 Task: Search one way flight ticket for 3 adults in first from Columbus: John Glenn Columbus International Airport to Springfield: Abraham Lincoln Capital Airport on 5-2-2023. Choice of flights is Royal air maroc. Number of bags: 2 checked bags. Price is upto 72000. Outbound departure time preference is 16:15.
Action: Mouse moved to (293, 250)
Screenshot: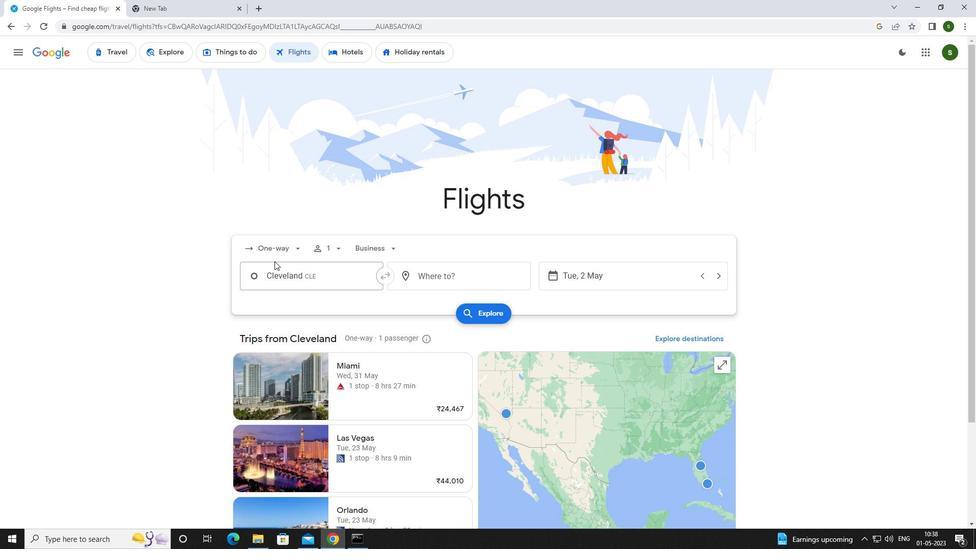 
Action: Mouse pressed left at (293, 250)
Screenshot: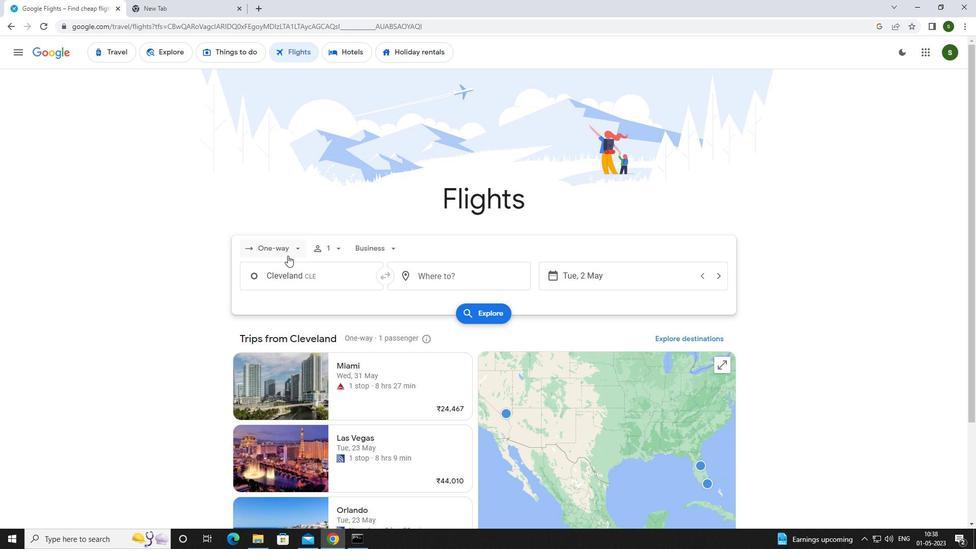 
Action: Mouse moved to (293, 291)
Screenshot: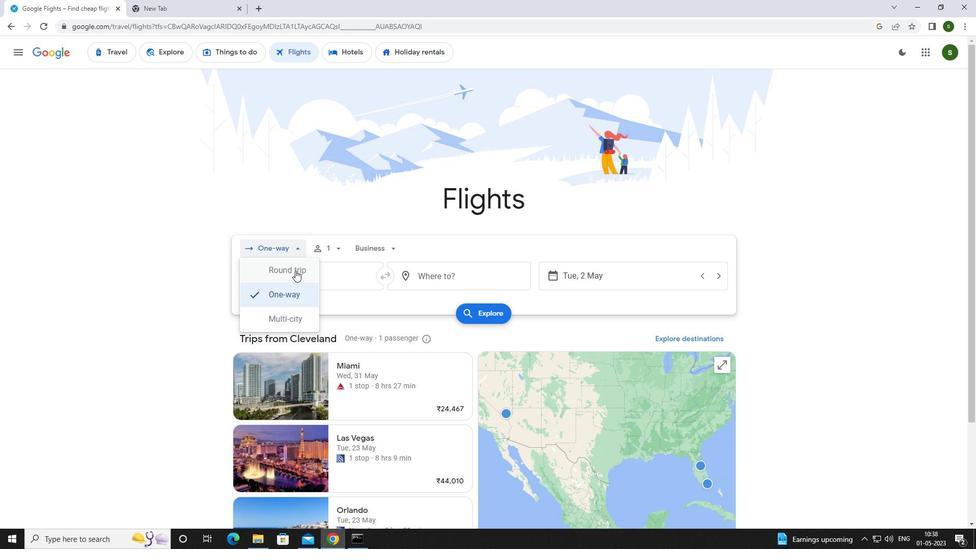 
Action: Mouse pressed left at (293, 291)
Screenshot: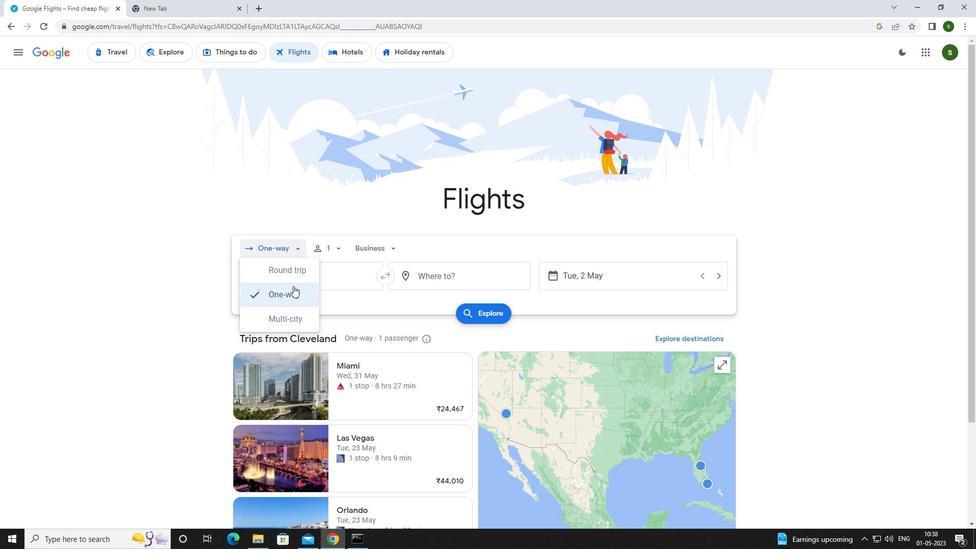 
Action: Mouse moved to (341, 250)
Screenshot: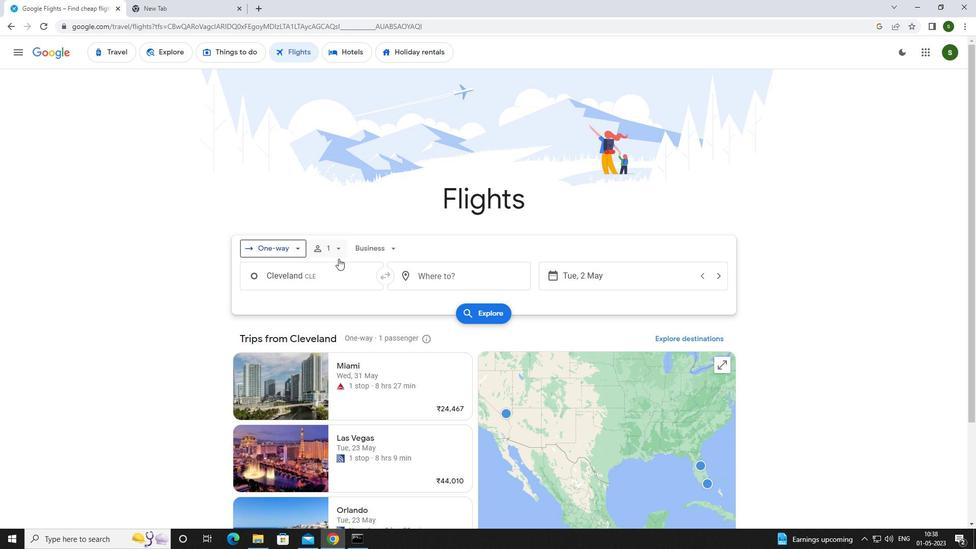 
Action: Mouse pressed left at (341, 250)
Screenshot: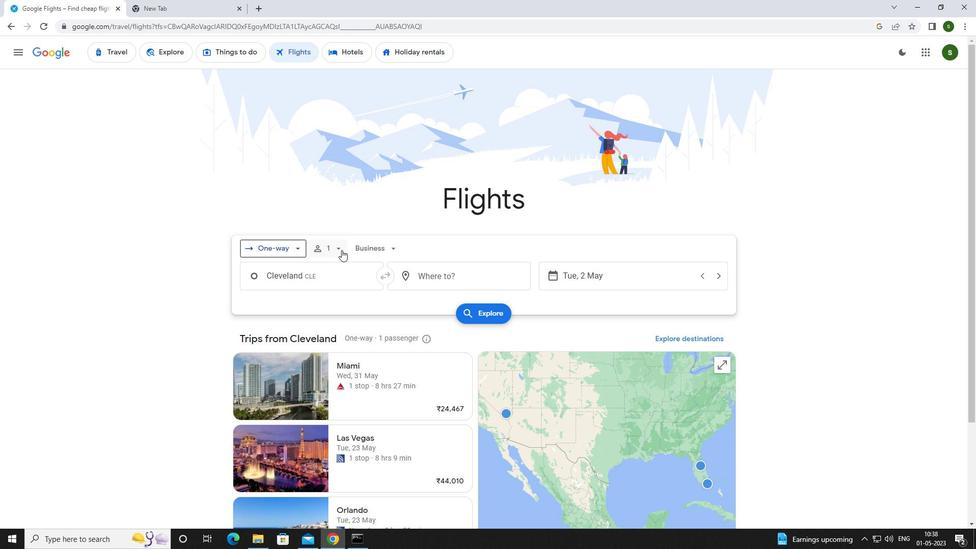 
Action: Mouse moved to (419, 275)
Screenshot: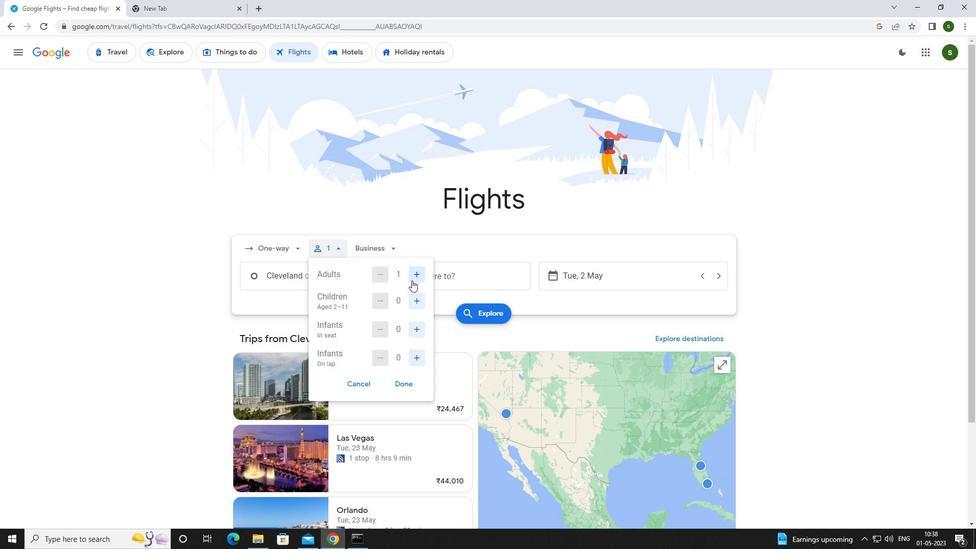 
Action: Mouse pressed left at (419, 275)
Screenshot: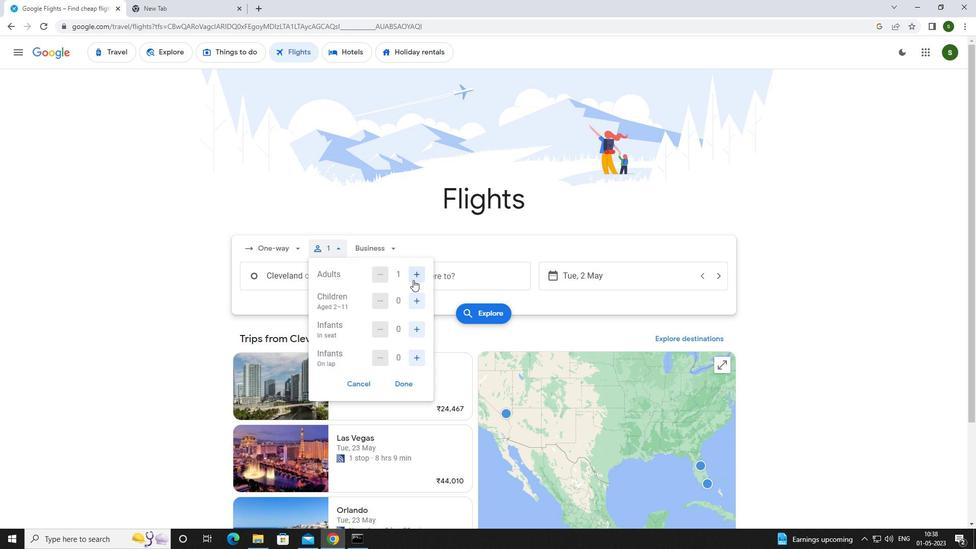 
Action: Mouse pressed left at (419, 275)
Screenshot: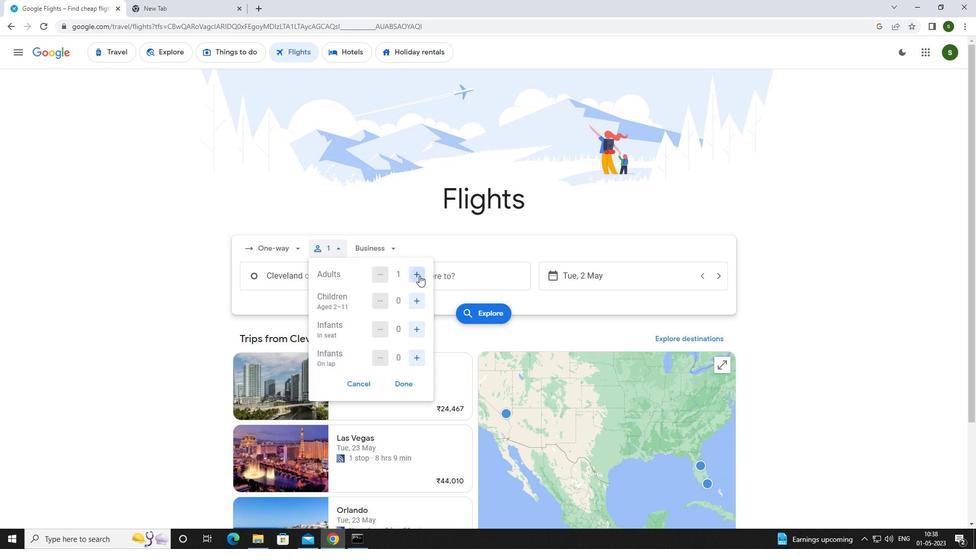 
Action: Mouse moved to (387, 250)
Screenshot: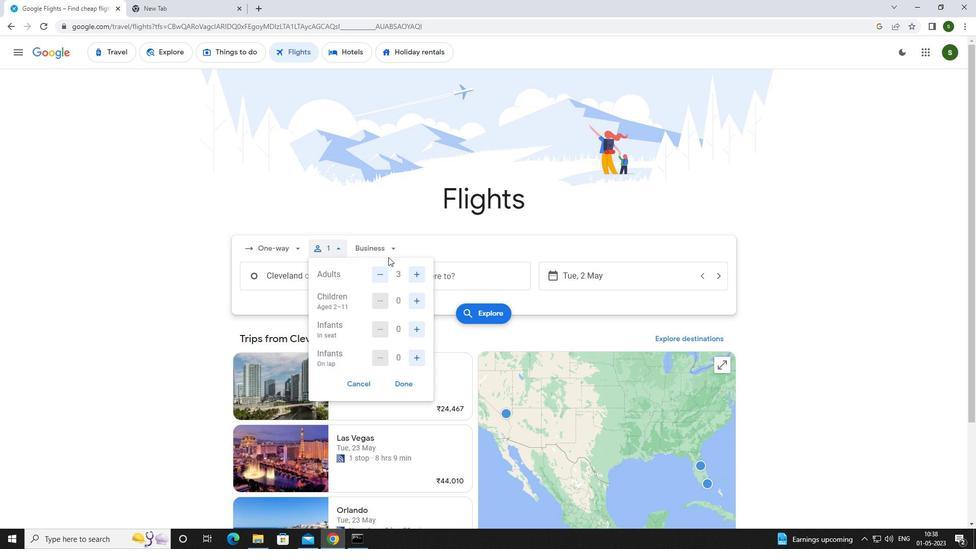 
Action: Mouse pressed left at (387, 250)
Screenshot: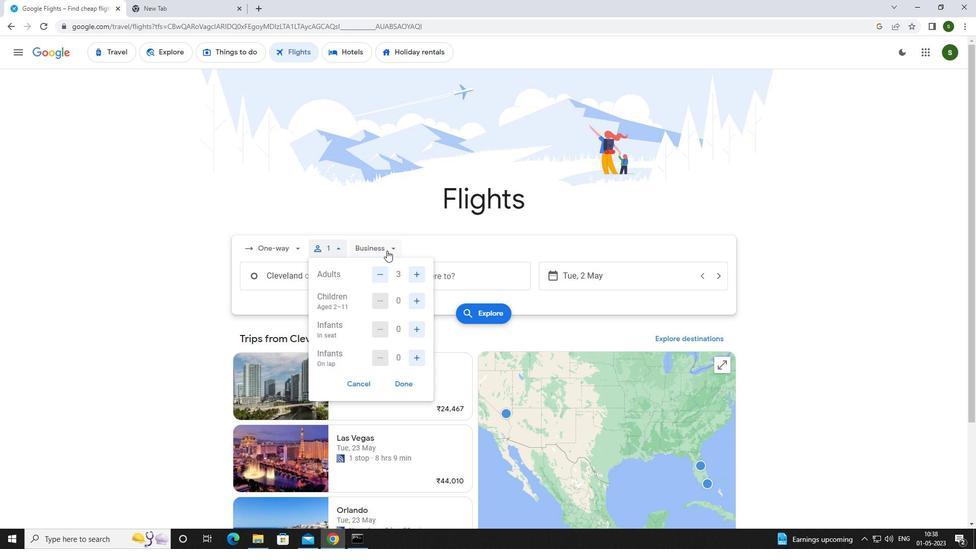
Action: Mouse moved to (403, 341)
Screenshot: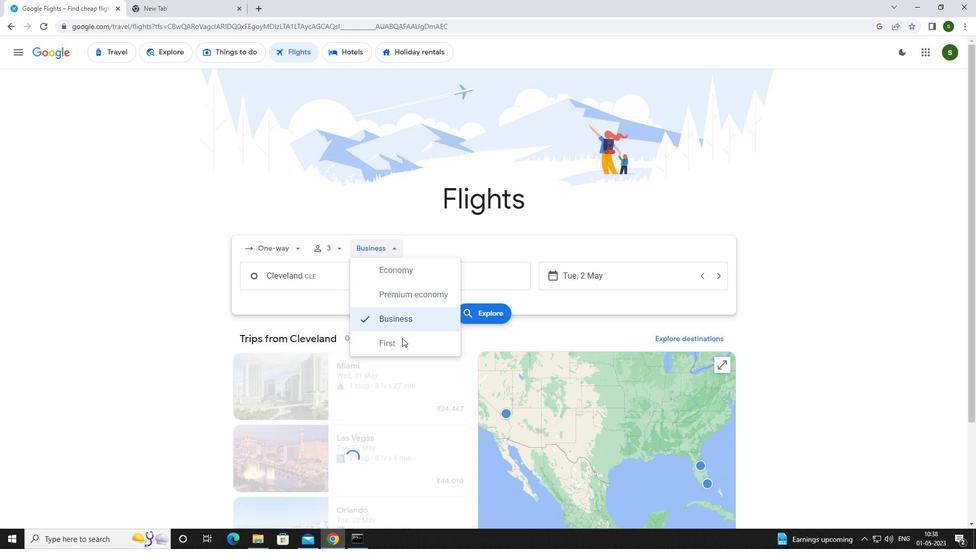 
Action: Mouse pressed left at (403, 341)
Screenshot: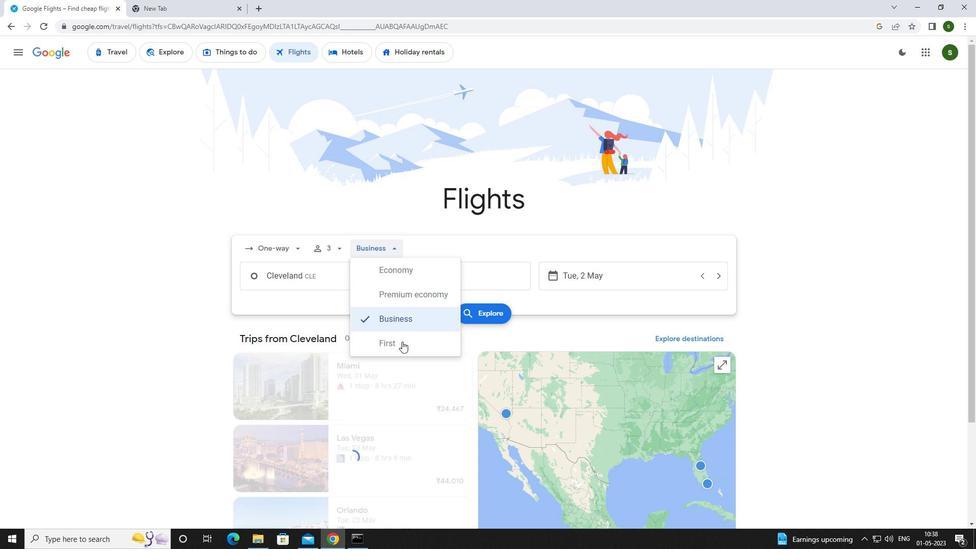 
Action: Mouse moved to (351, 279)
Screenshot: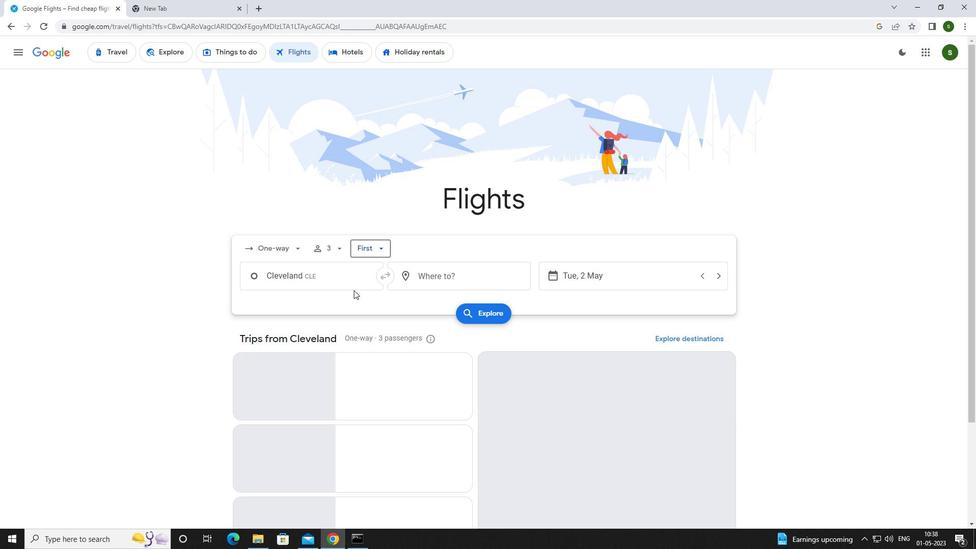 
Action: Mouse pressed left at (351, 279)
Screenshot: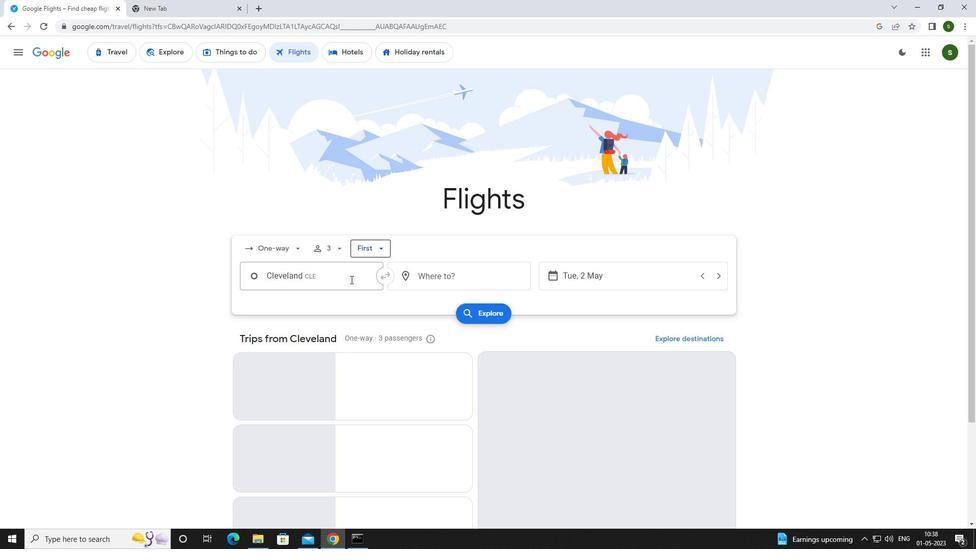 
Action: Key pressed <Key.caps_lock>j<Key.caps_lock>ohn<Key.space><Key.caps_lock>g<Key.caps_lock>lenn
Screenshot: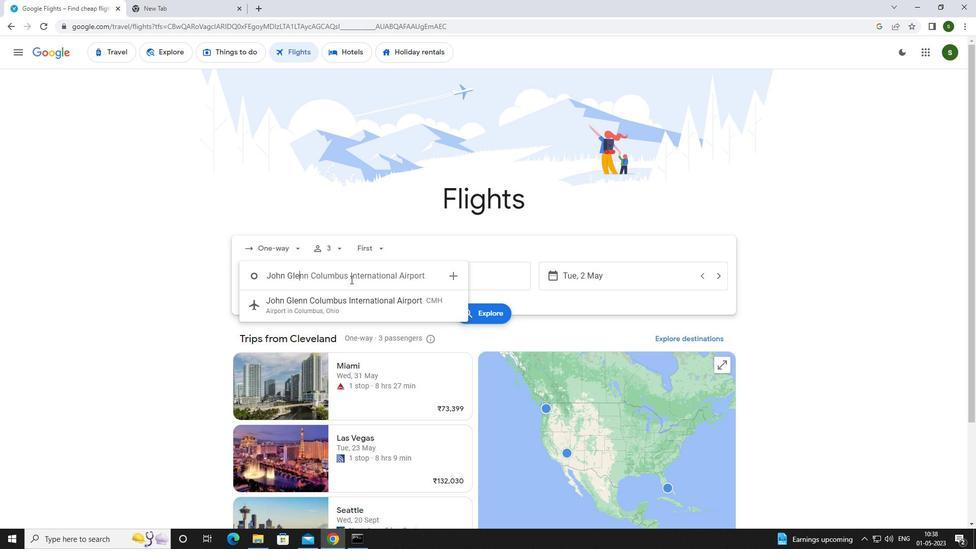 
Action: Mouse moved to (343, 301)
Screenshot: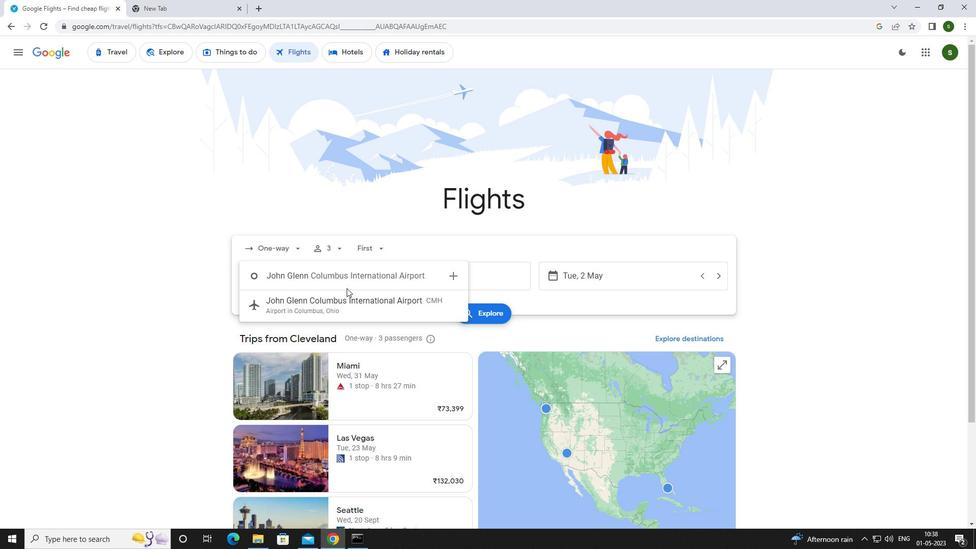 
Action: Mouse pressed left at (343, 301)
Screenshot: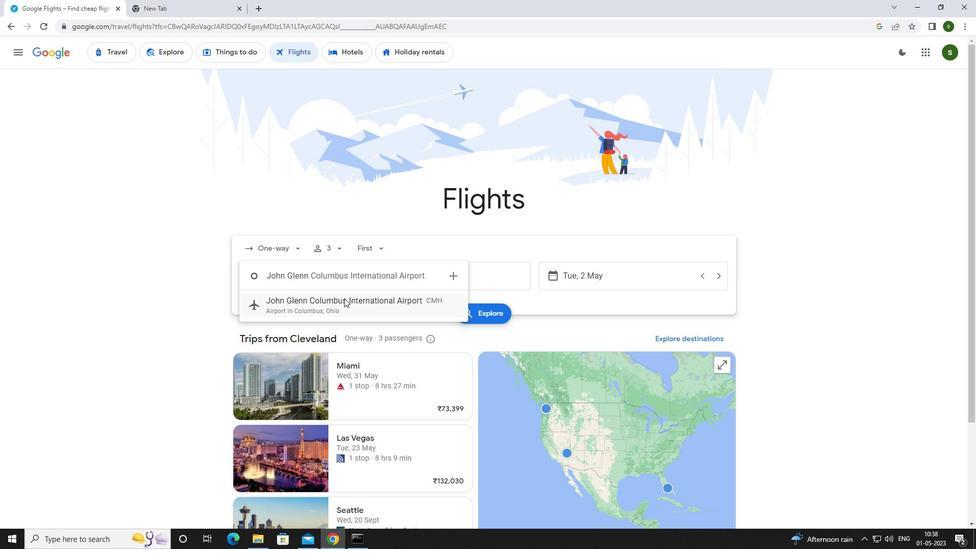 
Action: Mouse moved to (464, 273)
Screenshot: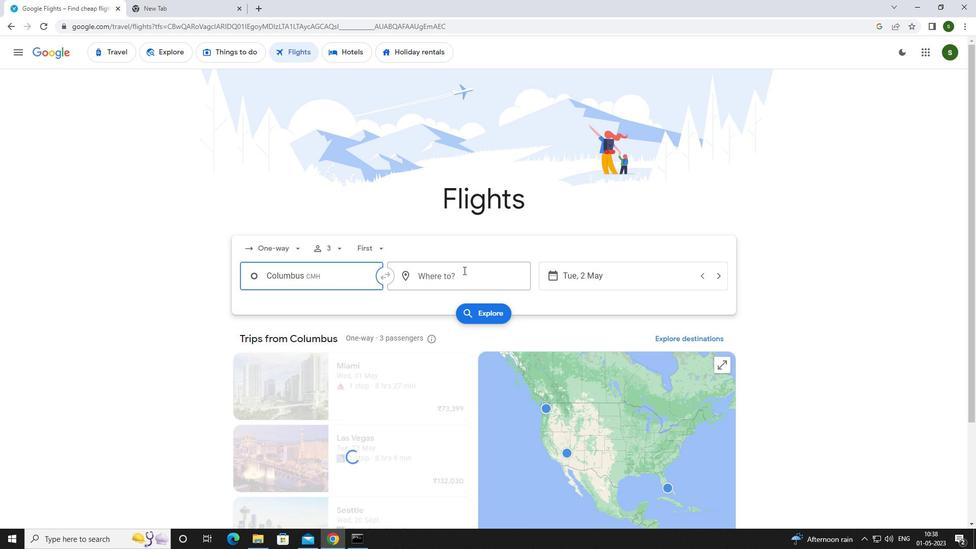 
Action: Mouse pressed left at (464, 273)
Screenshot: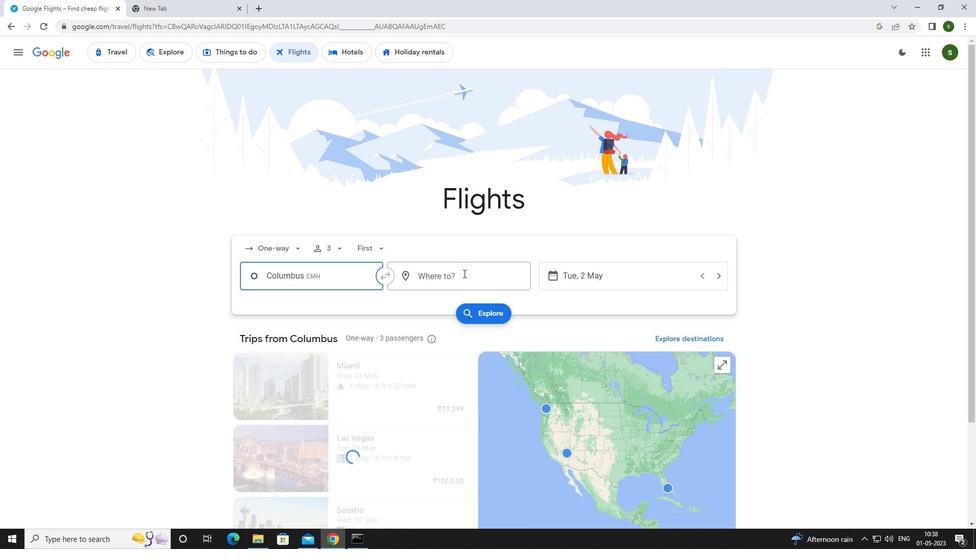 
Action: Mouse moved to (464, 275)
Screenshot: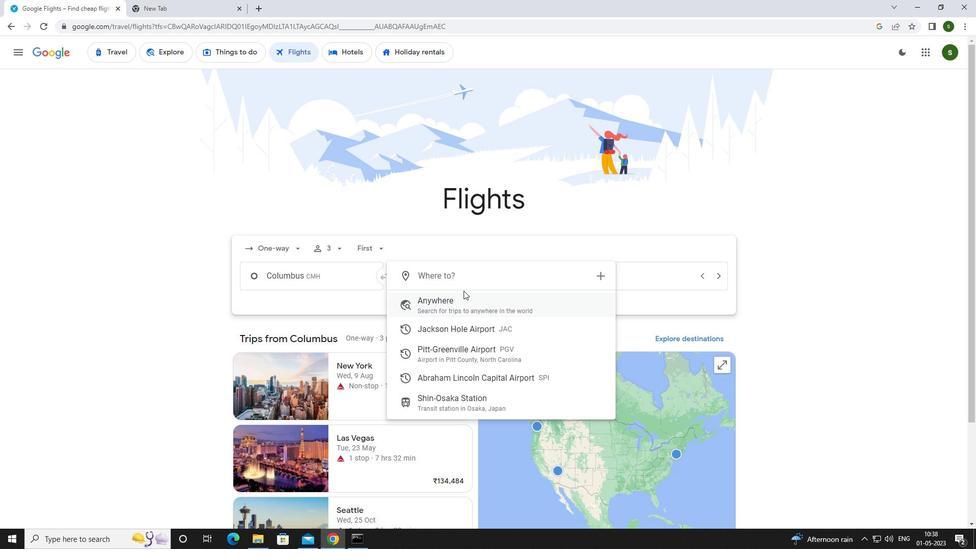 
Action: Key pressed <Key.caps_lock>s<Key.caps_lock>pringfi
Screenshot: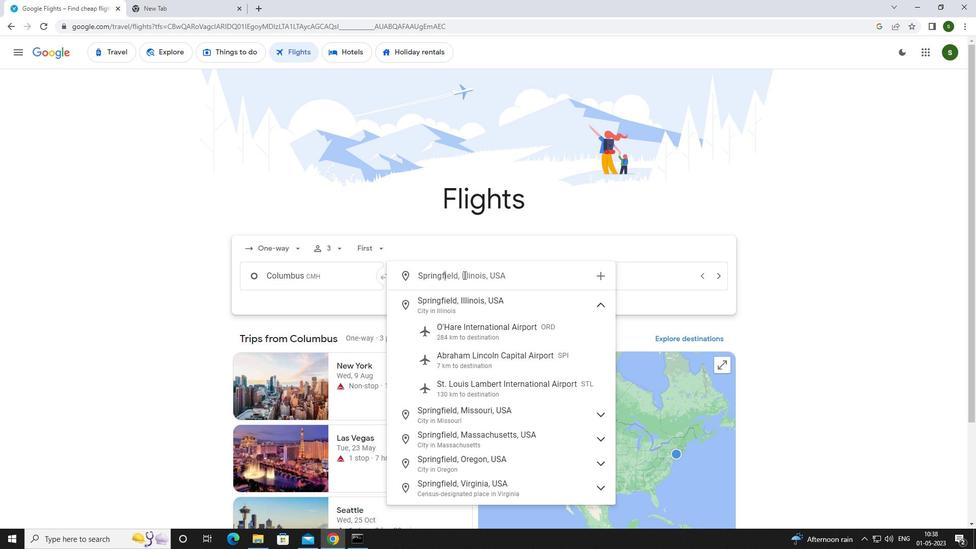 
Action: Mouse moved to (479, 360)
Screenshot: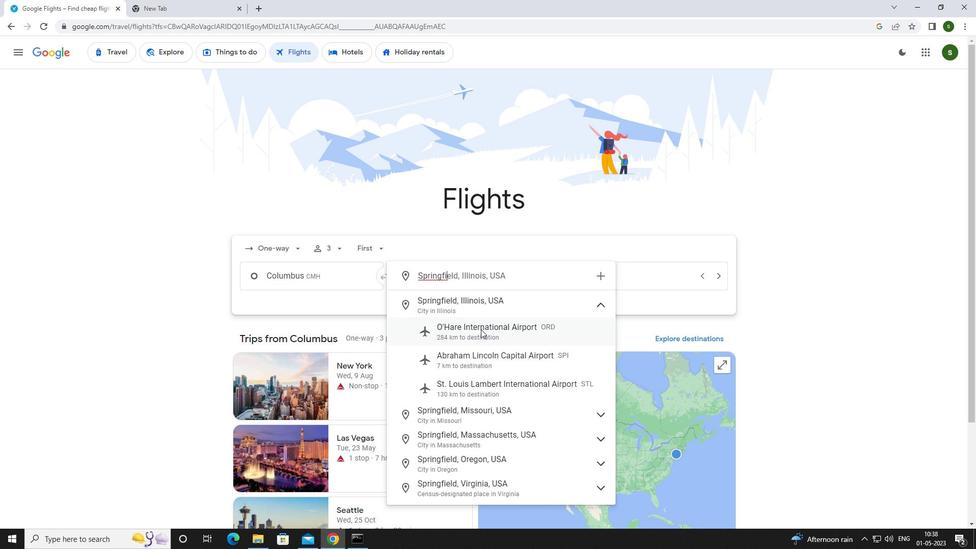 
Action: Mouse pressed left at (479, 360)
Screenshot: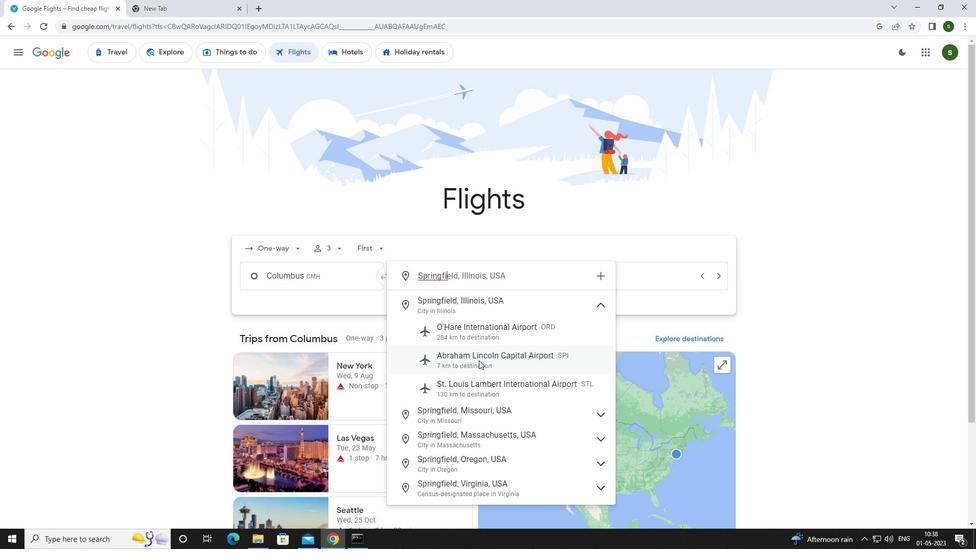 
Action: Mouse moved to (622, 280)
Screenshot: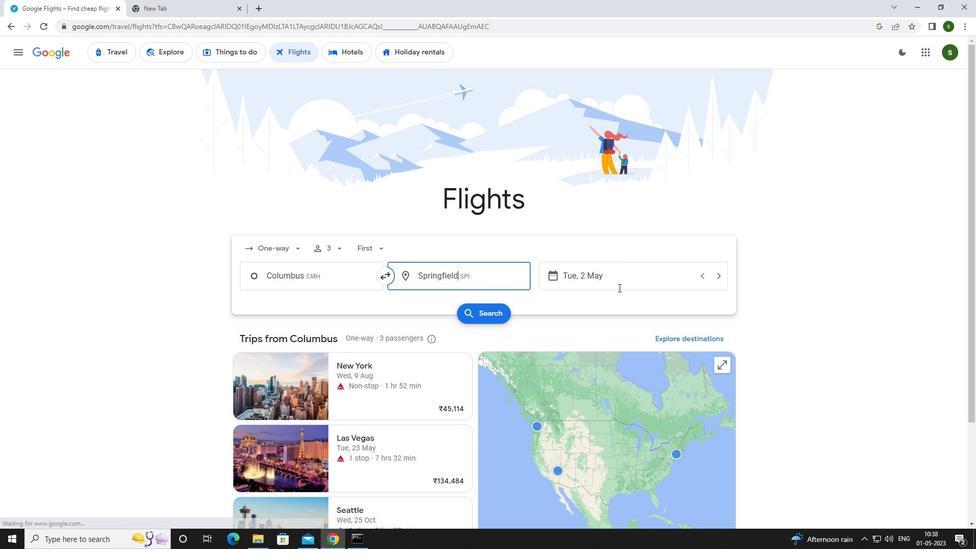 
Action: Mouse pressed left at (622, 280)
Screenshot: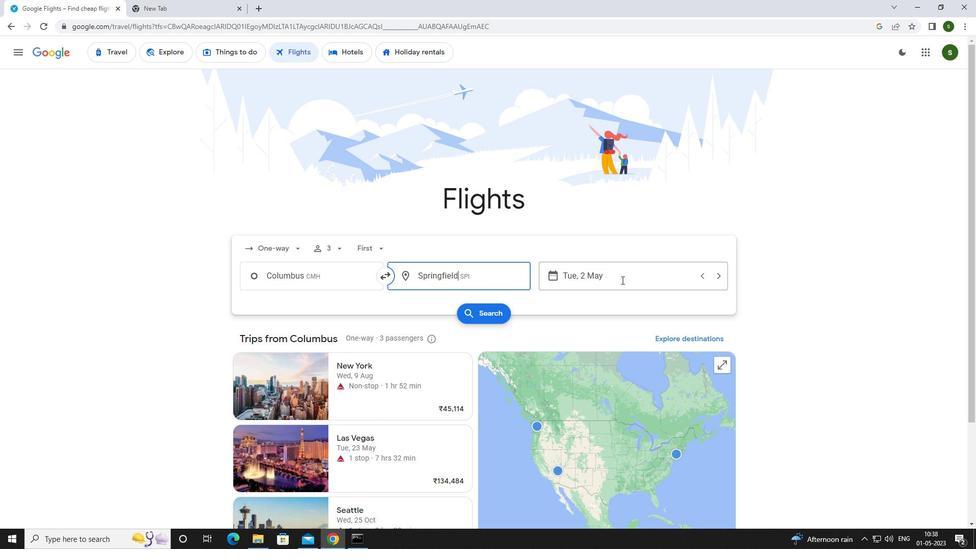 
Action: Mouse moved to (420, 338)
Screenshot: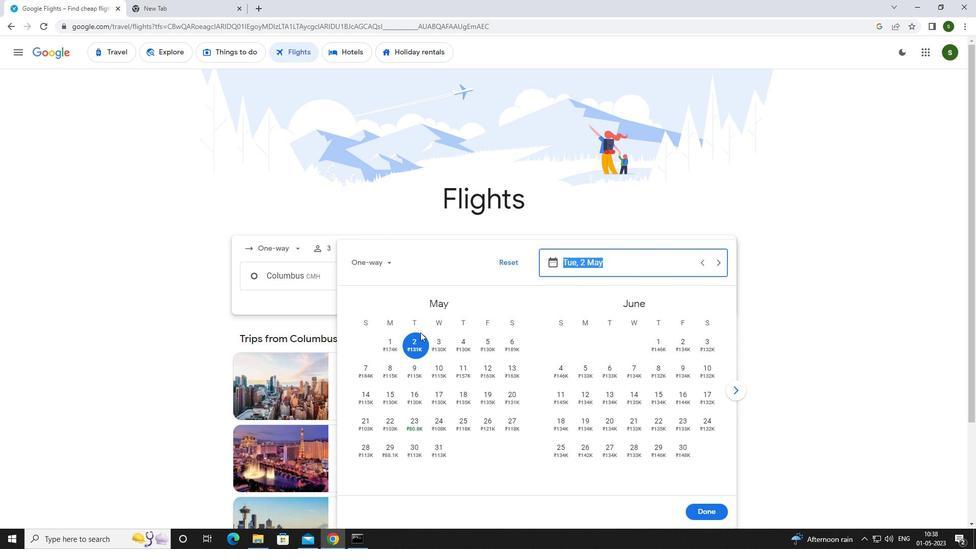 
Action: Mouse pressed left at (420, 338)
Screenshot: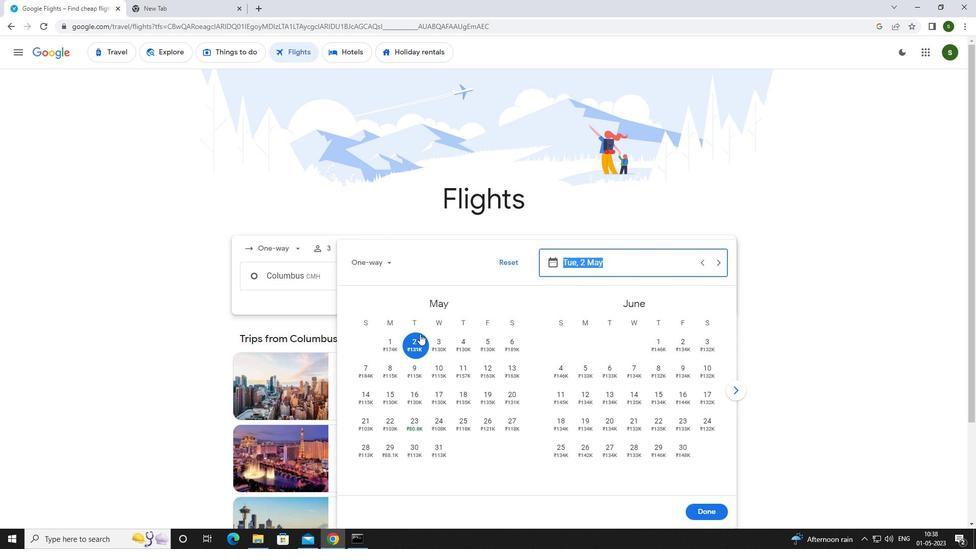 
Action: Mouse moved to (713, 511)
Screenshot: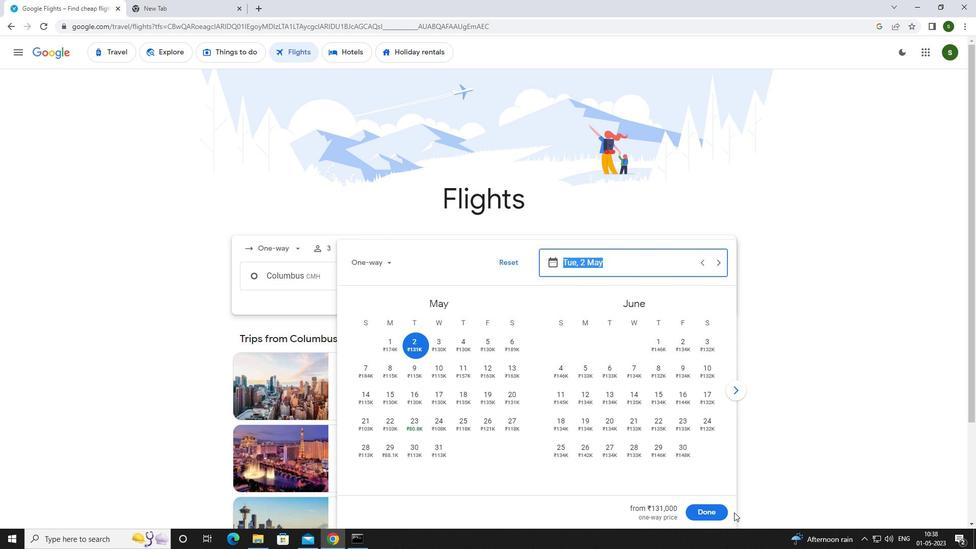 
Action: Mouse pressed left at (713, 511)
Screenshot: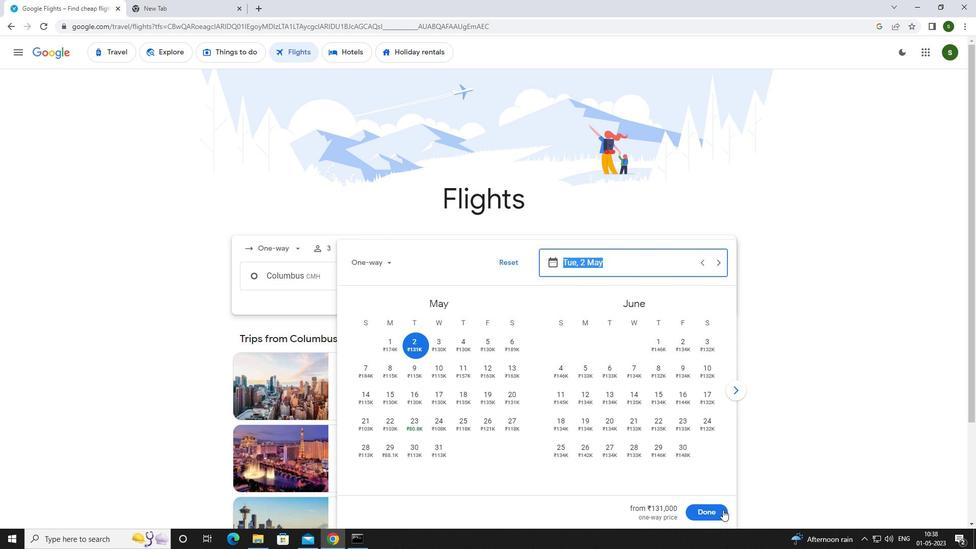 
Action: Mouse moved to (488, 317)
Screenshot: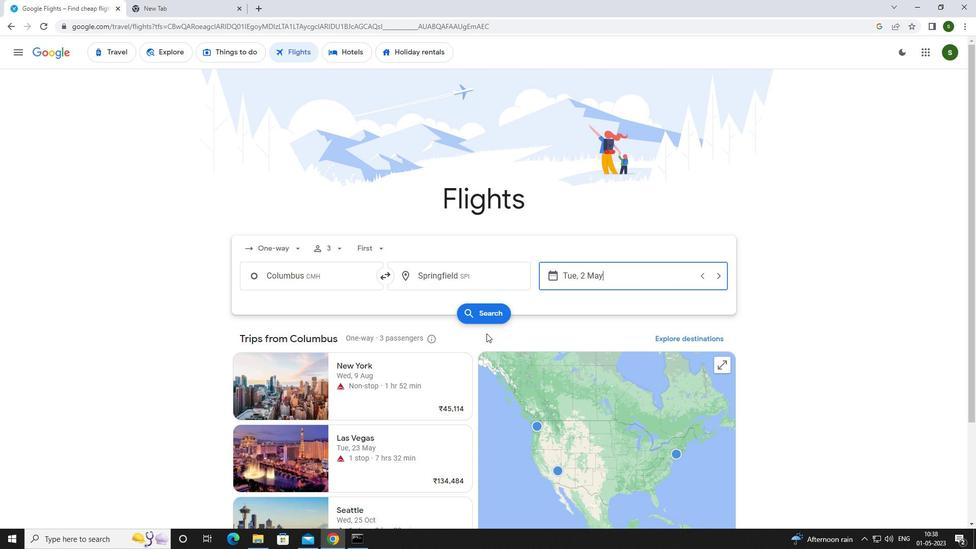 
Action: Mouse pressed left at (488, 317)
Screenshot: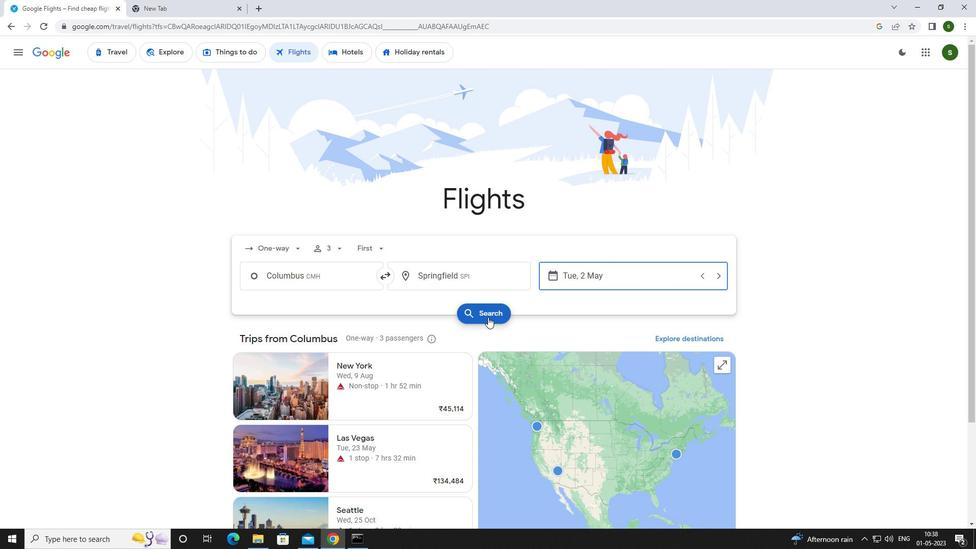 
Action: Mouse moved to (264, 147)
Screenshot: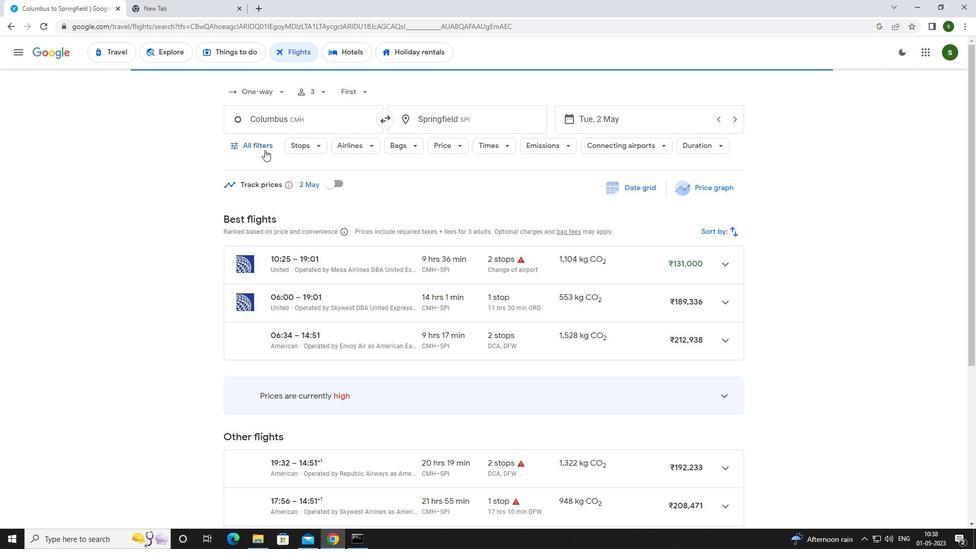 
Action: Mouse pressed left at (264, 147)
Screenshot: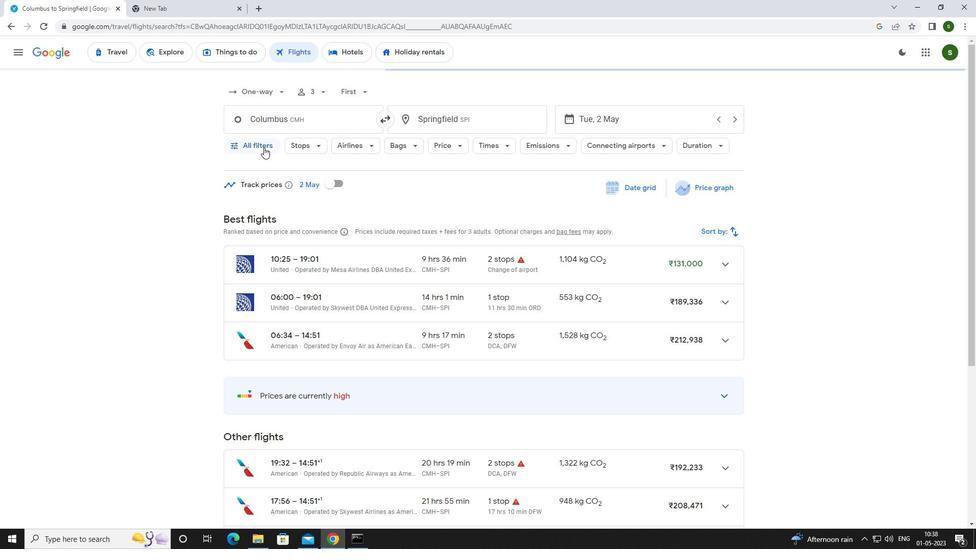 
Action: Mouse moved to (384, 364)
Screenshot: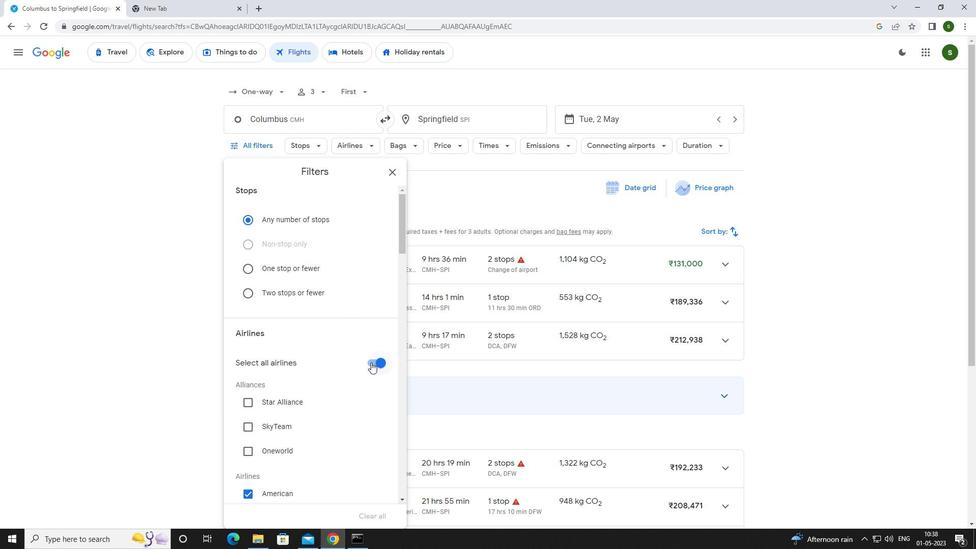 
Action: Mouse pressed left at (384, 364)
Screenshot: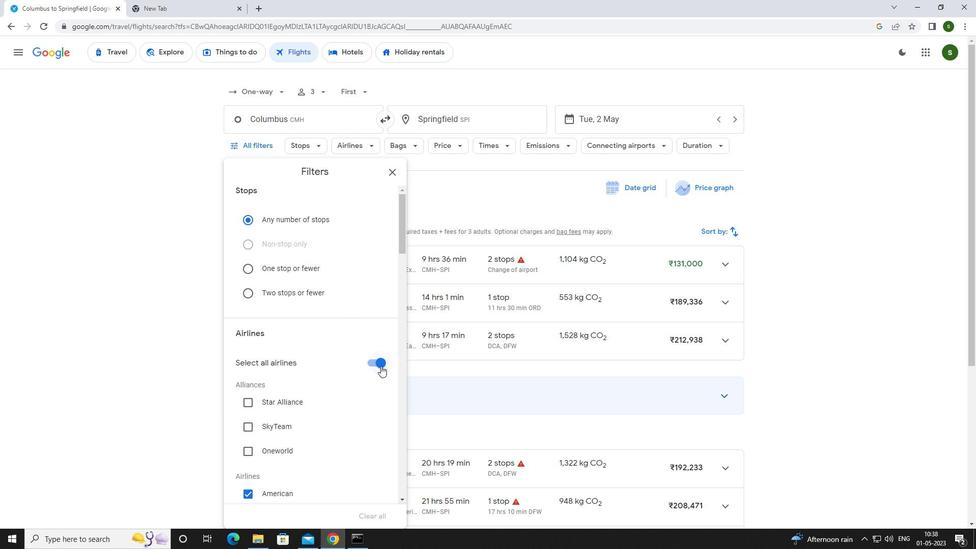 
Action: Mouse moved to (295, 326)
Screenshot: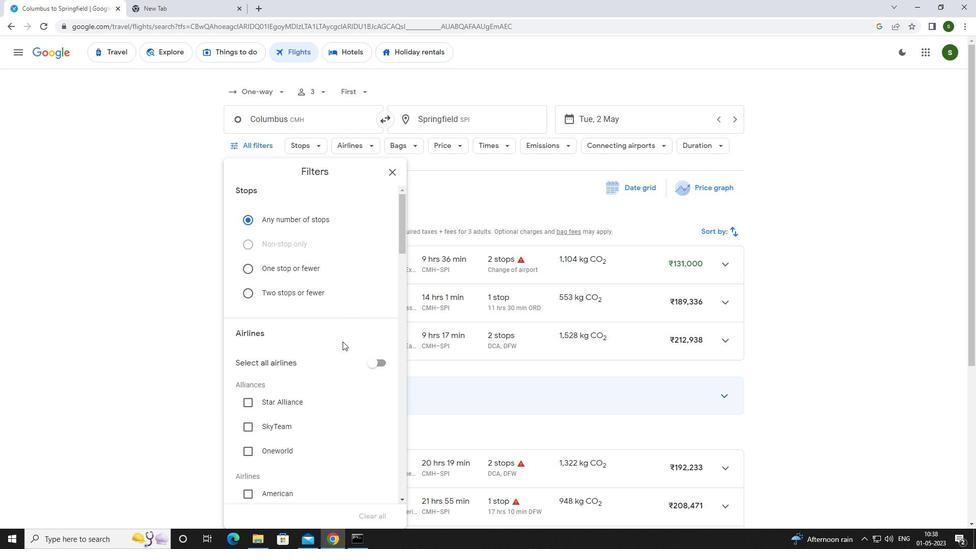 
Action: Mouse scrolled (295, 326) with delta (0, 0)
Screenshot: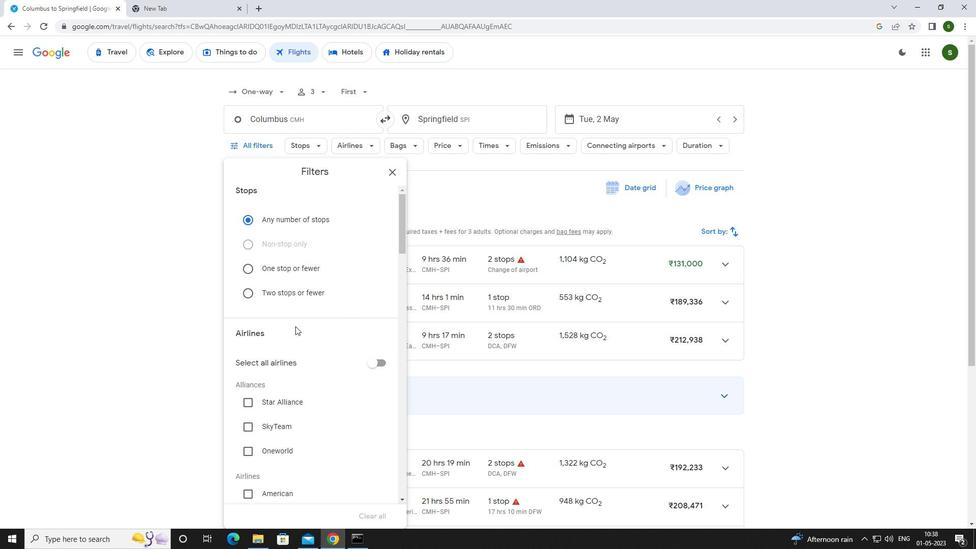 
Action: Mouse scrolled (295, 326) with delta (0, 0)
Screenshot: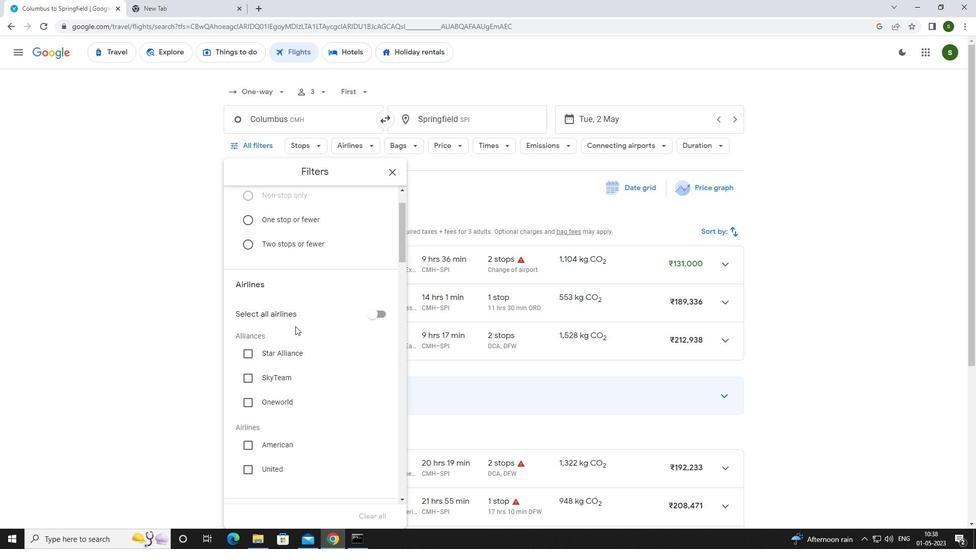 
Action: Mouse scrolled (295, 326) with delta (0, 0)
Screenshot: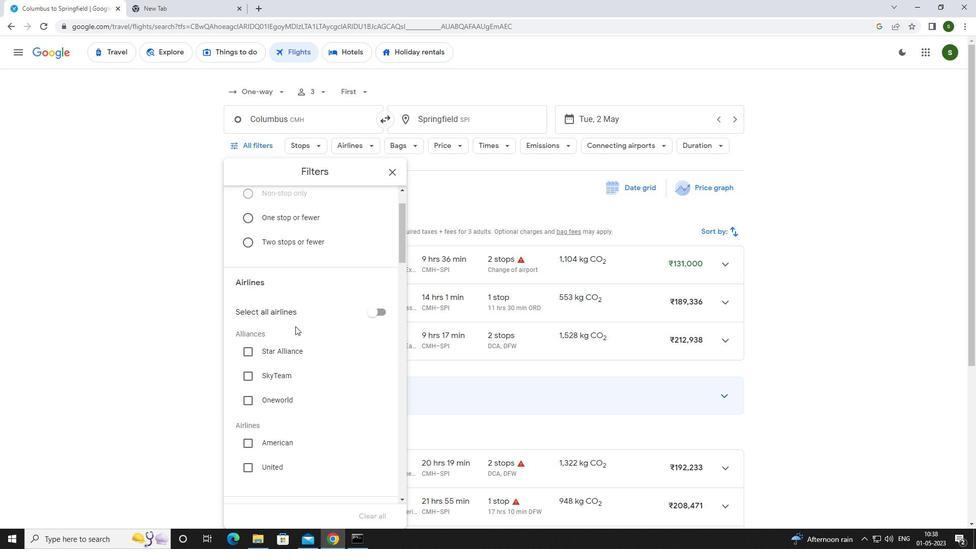 
Action: Mouse scrolled (295, 326) with delta (0, 0)
Screenshot: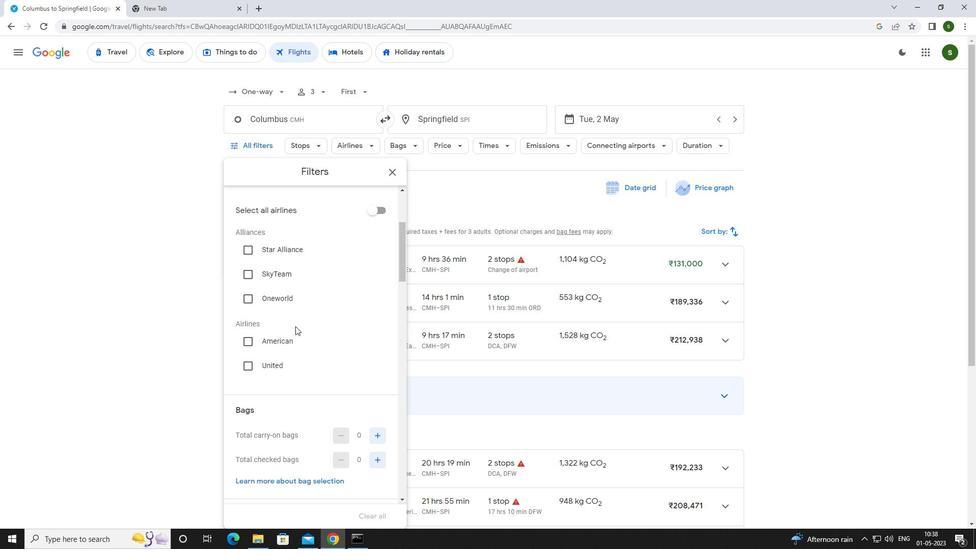 
Action: Mouse scrolled (295, 326) with delta (0, 0)
Screenshot: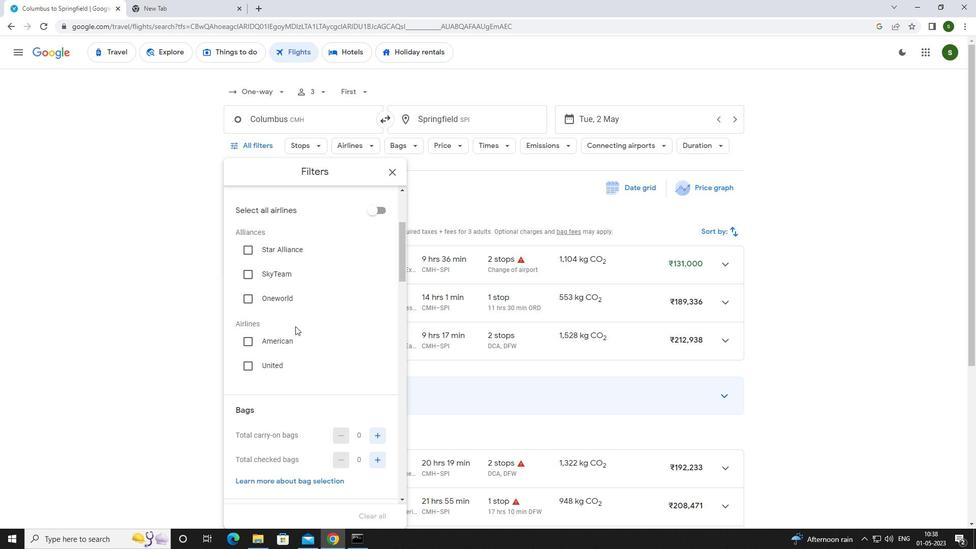 
Action: Mouse moved to (377, 359)
Screenshot: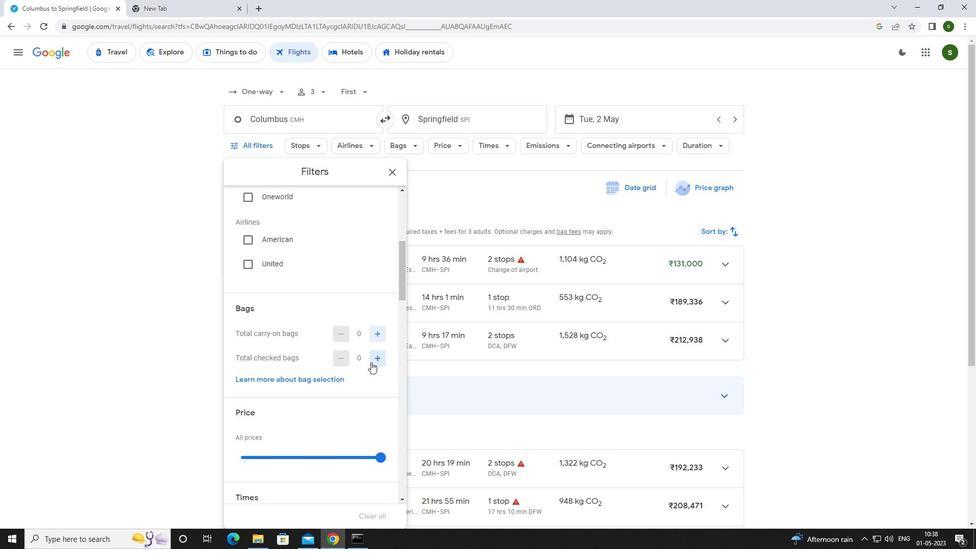 
Action: Mouse pressed left at (377, 359)
Screenshot: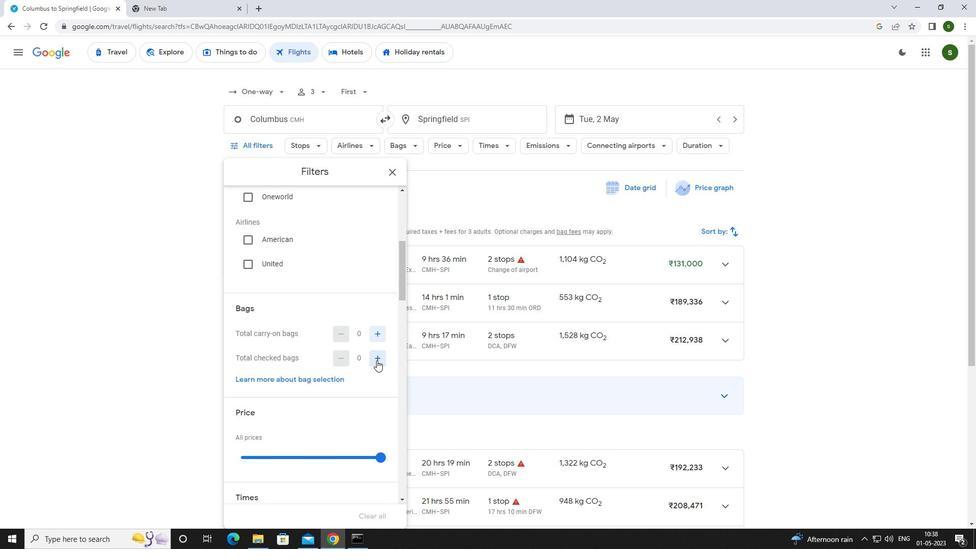 
Action: Mouse pressed left at (377, 359)
Screenshot: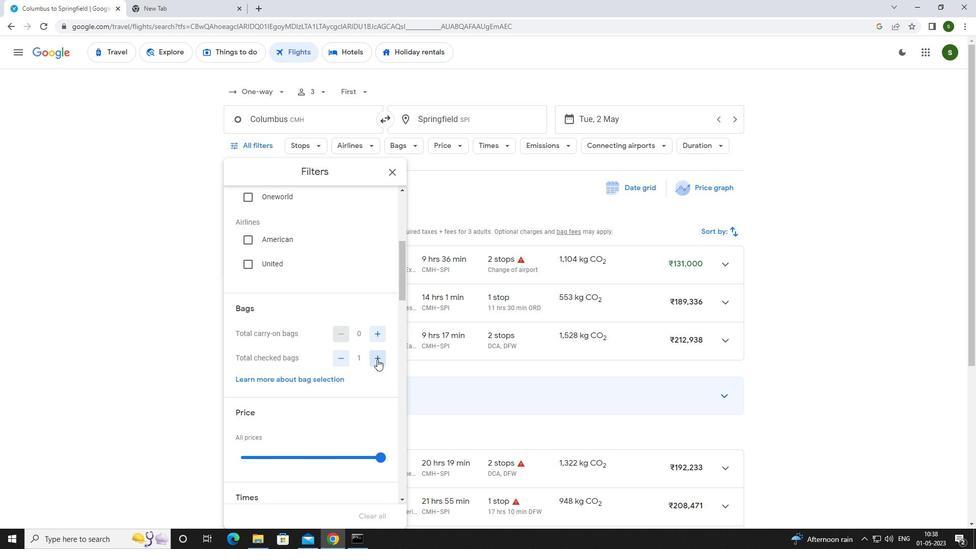 
Action: Mouse moved to (354, 359)
Screenshot: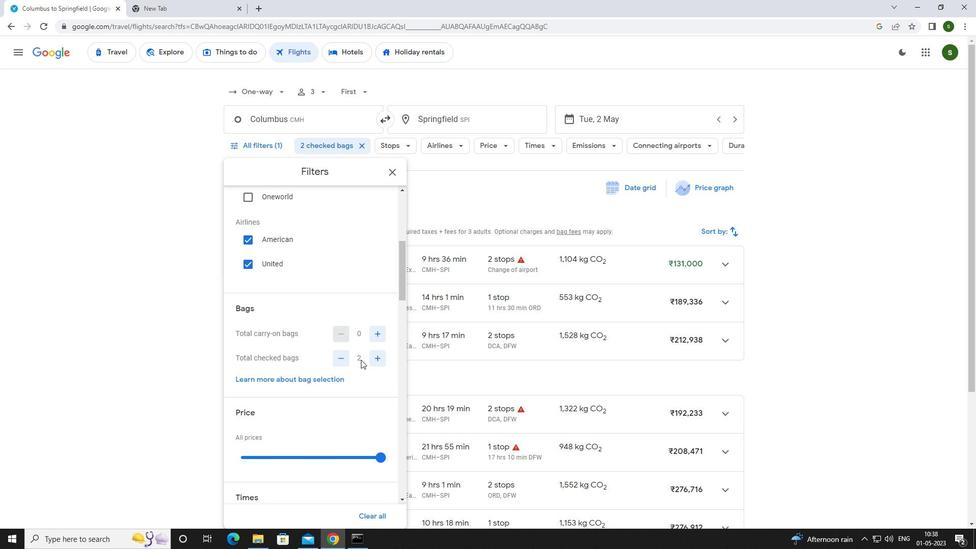 
Action: Mouse scrolled (354, 358) with delta (0, 0)
Screenshot: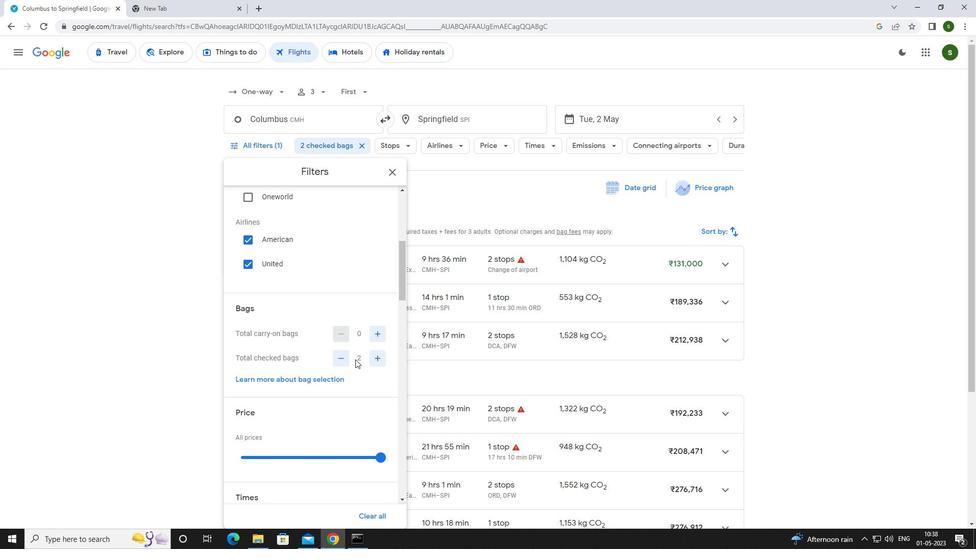 
Action: Mouse scrolled (354, 358) with delta (0, 0)
Screenshot: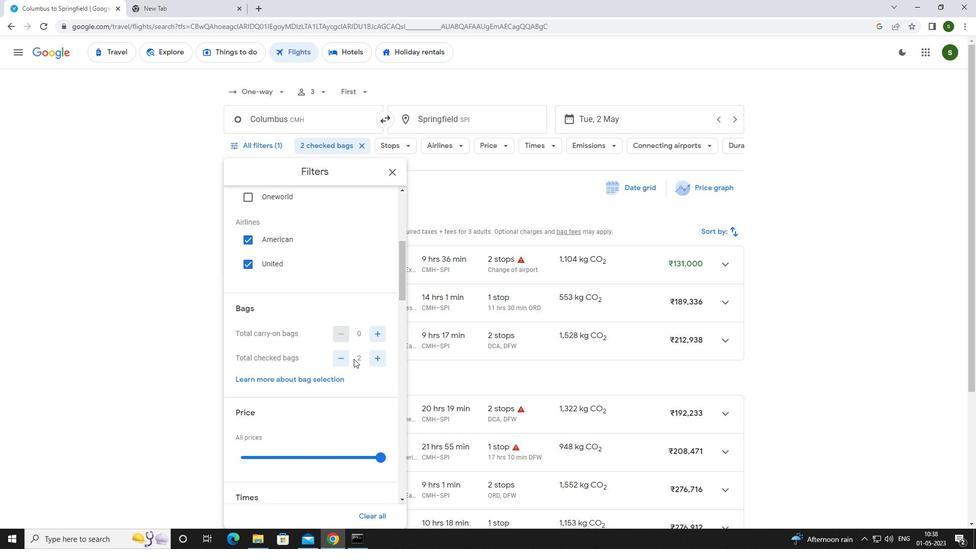 
Action: Mouse moved to (383, 355)
Screenshot: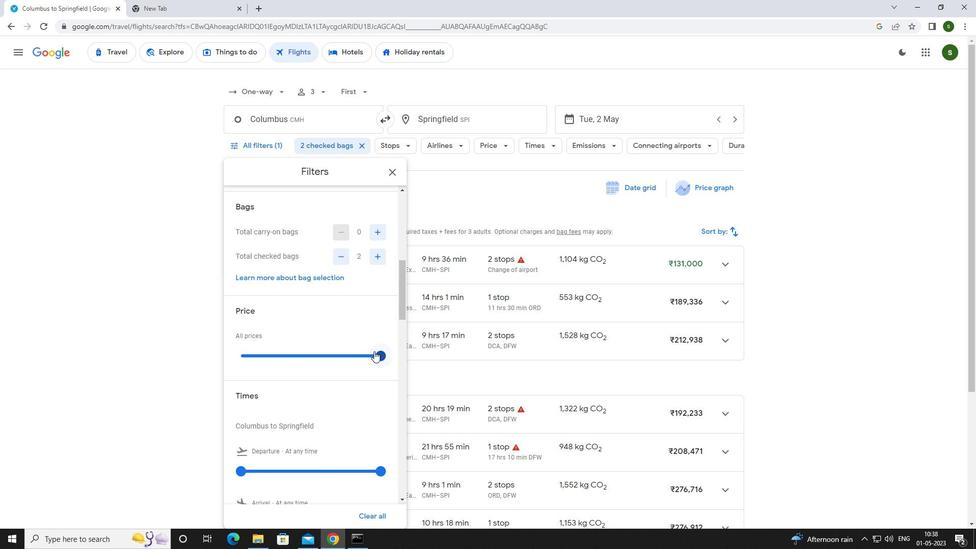
Action: Mouse pressed left at (383, 355)
Screenshot: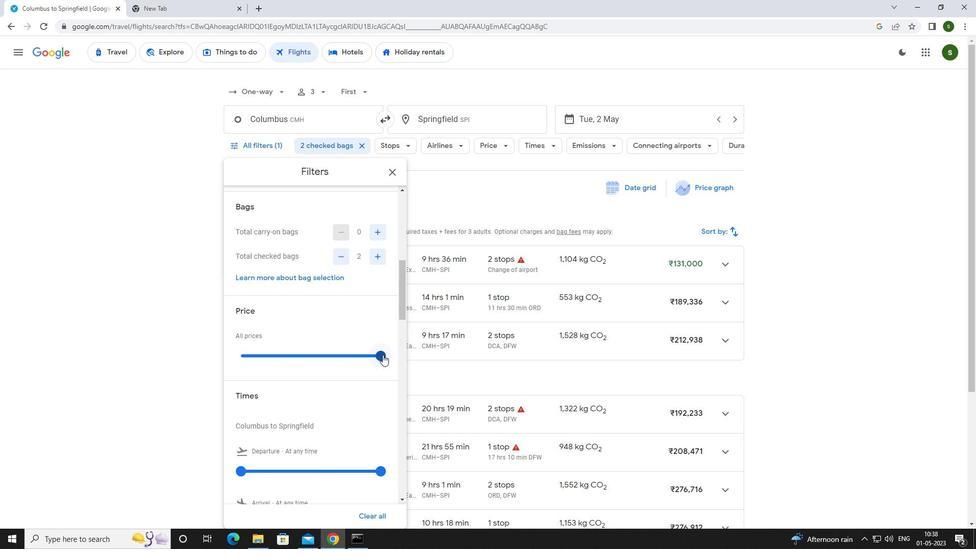 
Action: Mouse moved to (298, 346)
Screenshot: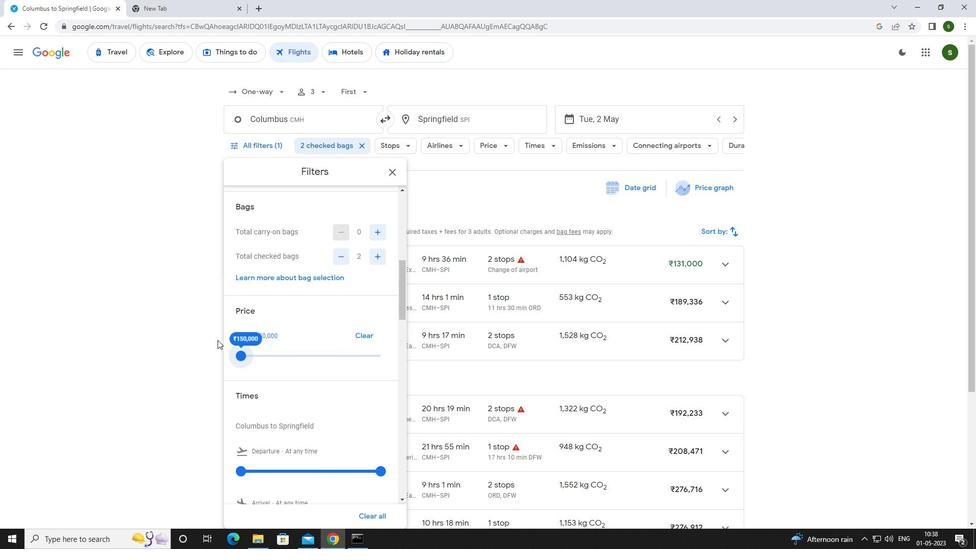 
Action: Mouse scrolled (298, 346) with delta (0, 0)
Screenshot: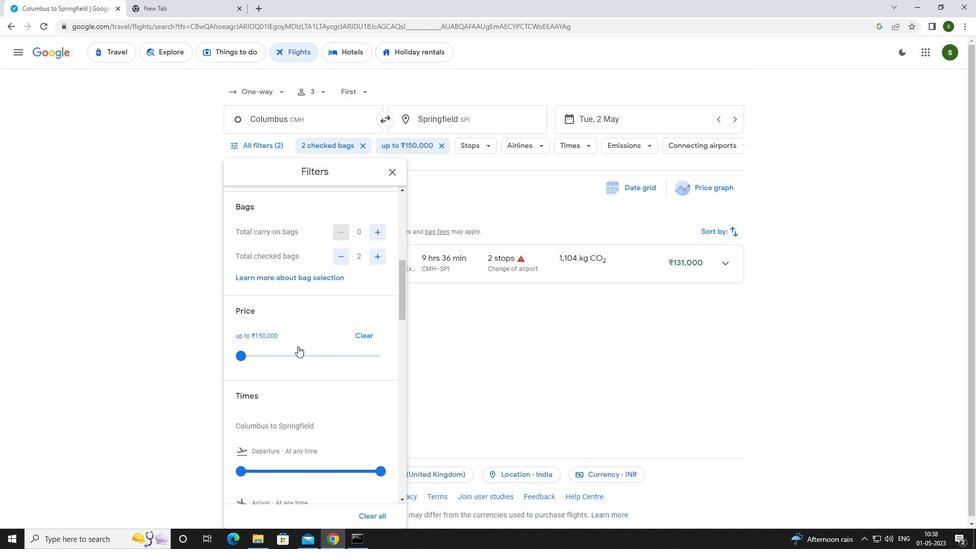 
Action: Mouse scrolled (298, 346) with delta (0, 0)
Screenshot: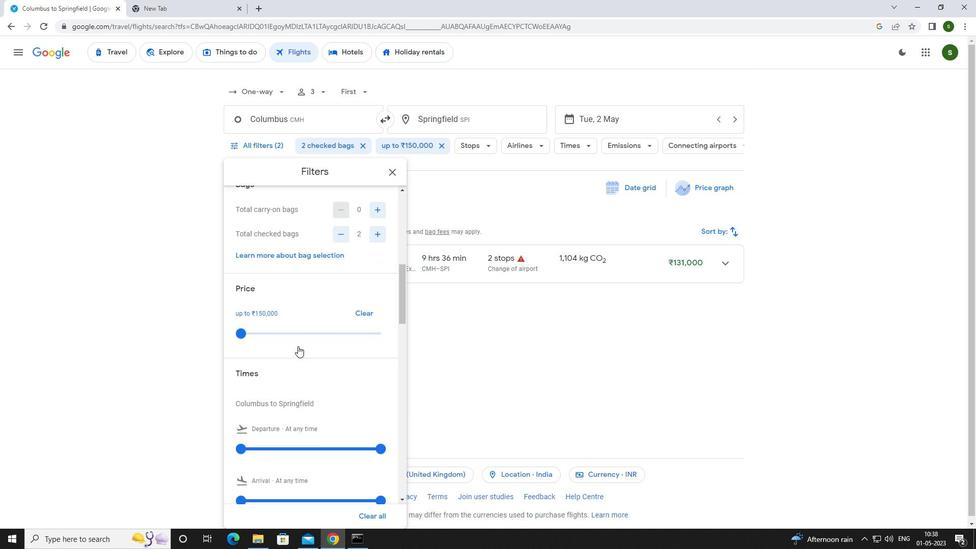 
Action: Mouse scrolled (298, 346) with delta (0, 0)
Screenshot: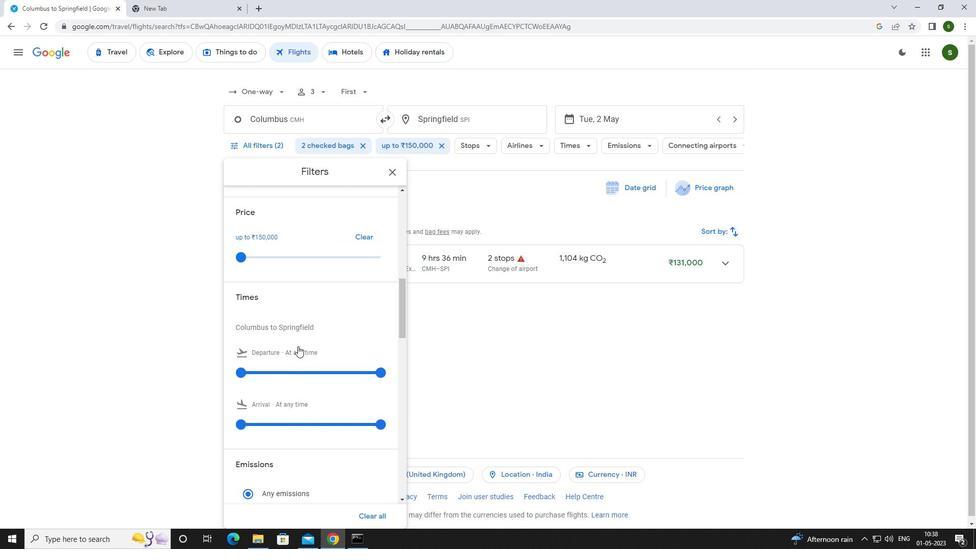 
Action: Mouse moved to (239, 318)
Screenshot: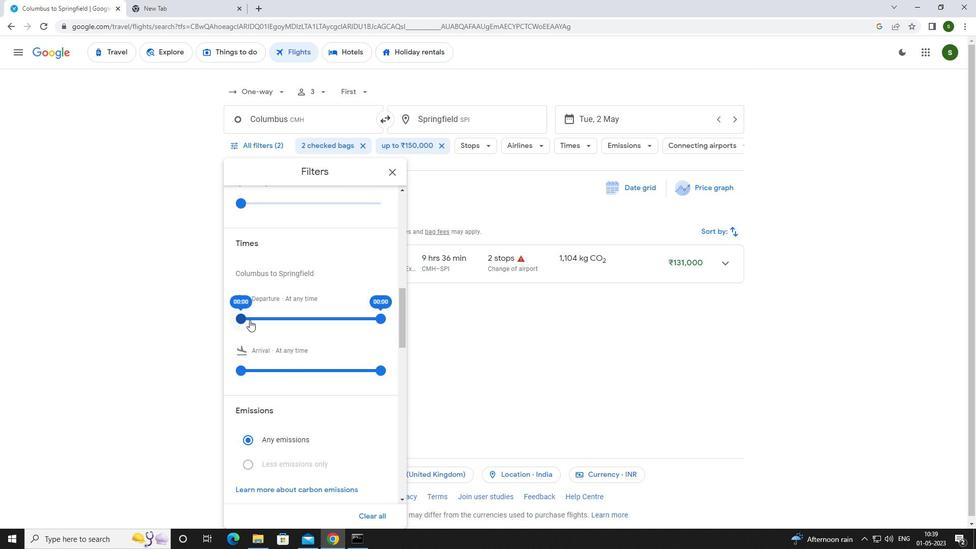 
Action: Mouse pressed left at (239, 318)
Screenshot: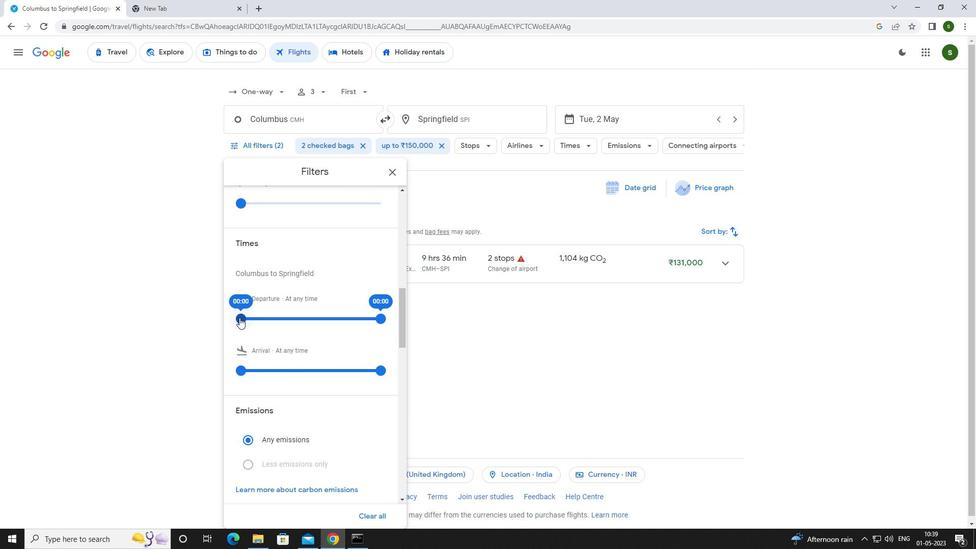 
Action: Mouse moved to (487, 321)
Screenshot: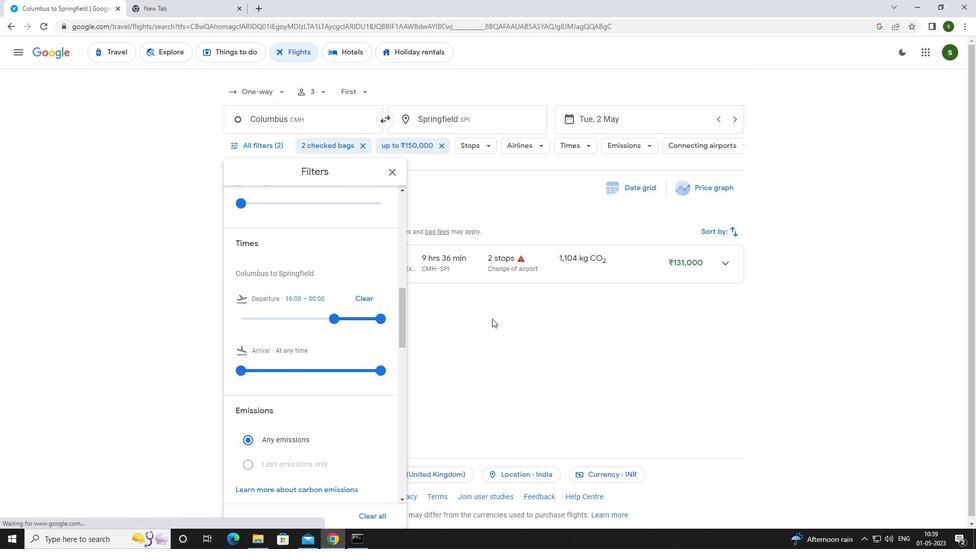 
Action: Mouse pressed left at (487, 321)
Screenshot: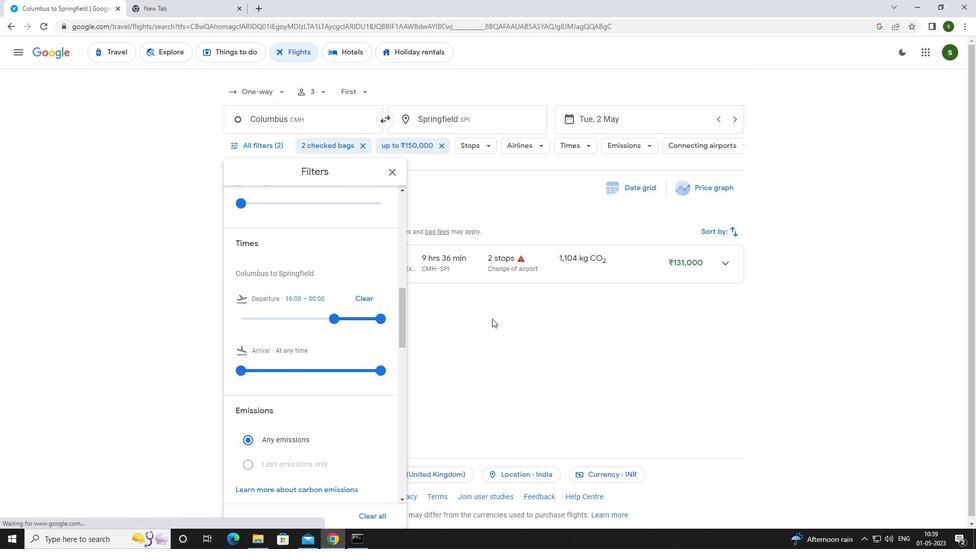 
Action: Mouse moved to (490, 318)
Screenshot: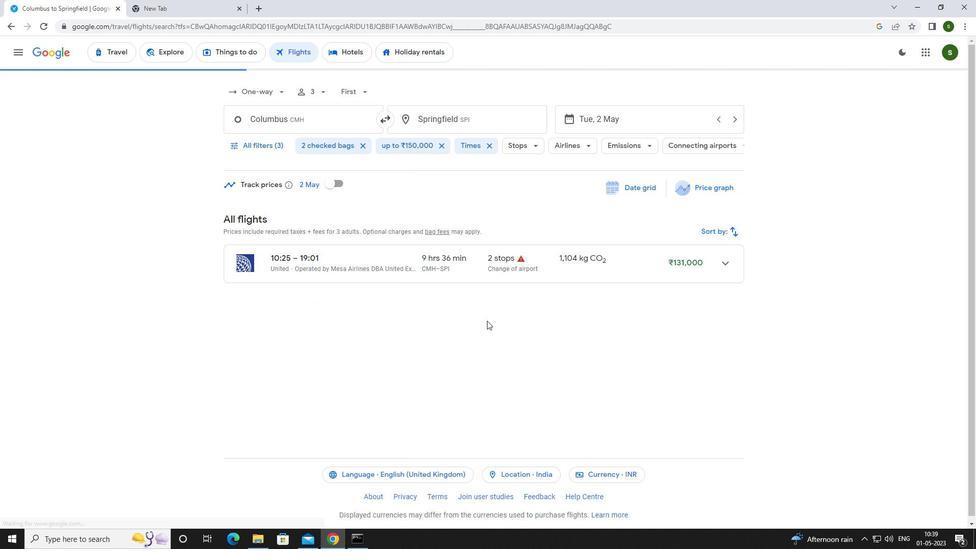 
